 Task: Add filter "In the last 6 months" in request date.
Action: Mouse pressed left at (781, 291)
Screenshot: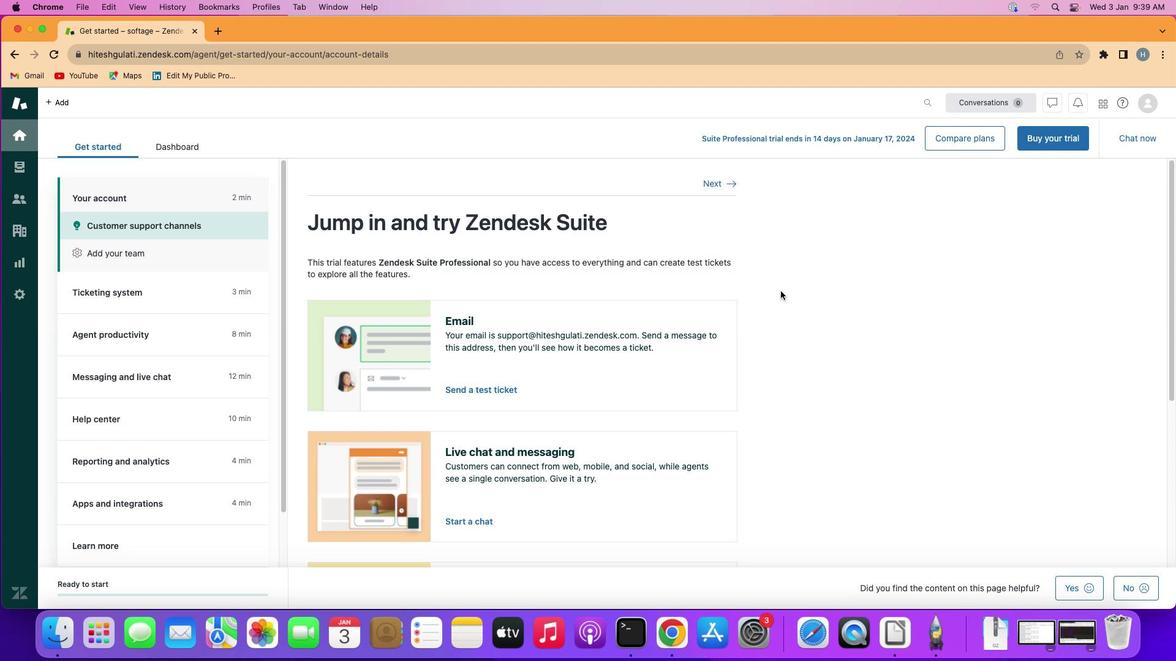 
Action: Mouse moved to (12, 164)
Screenshot: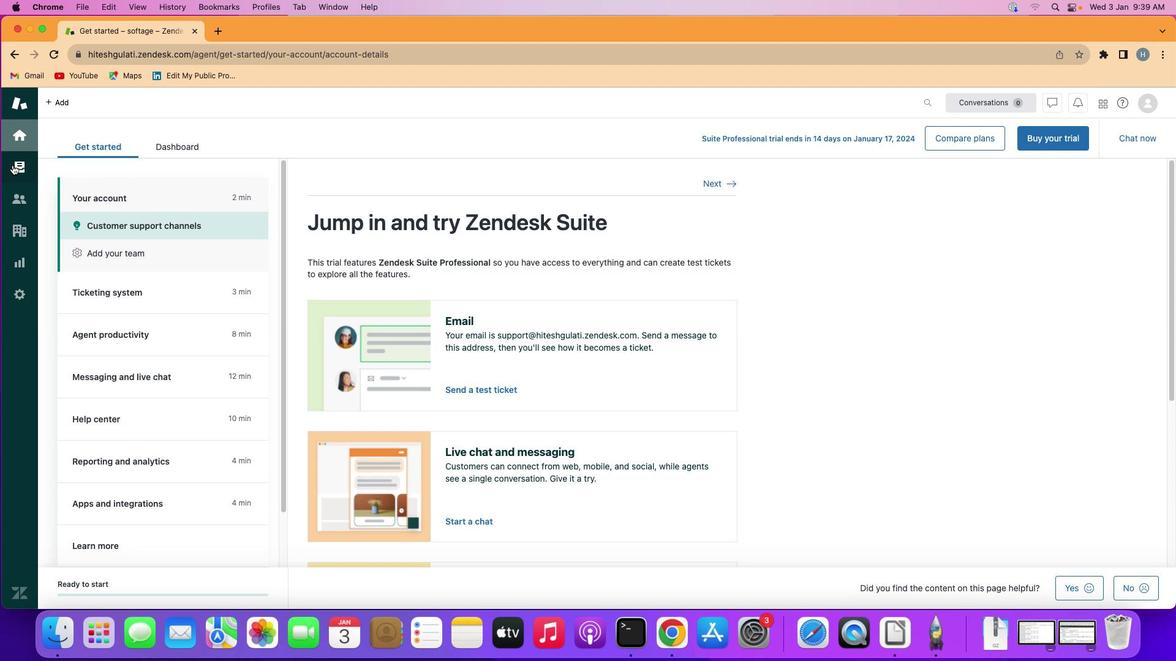 
Action: Mouse pressed left at (12, 164)
Screenshot: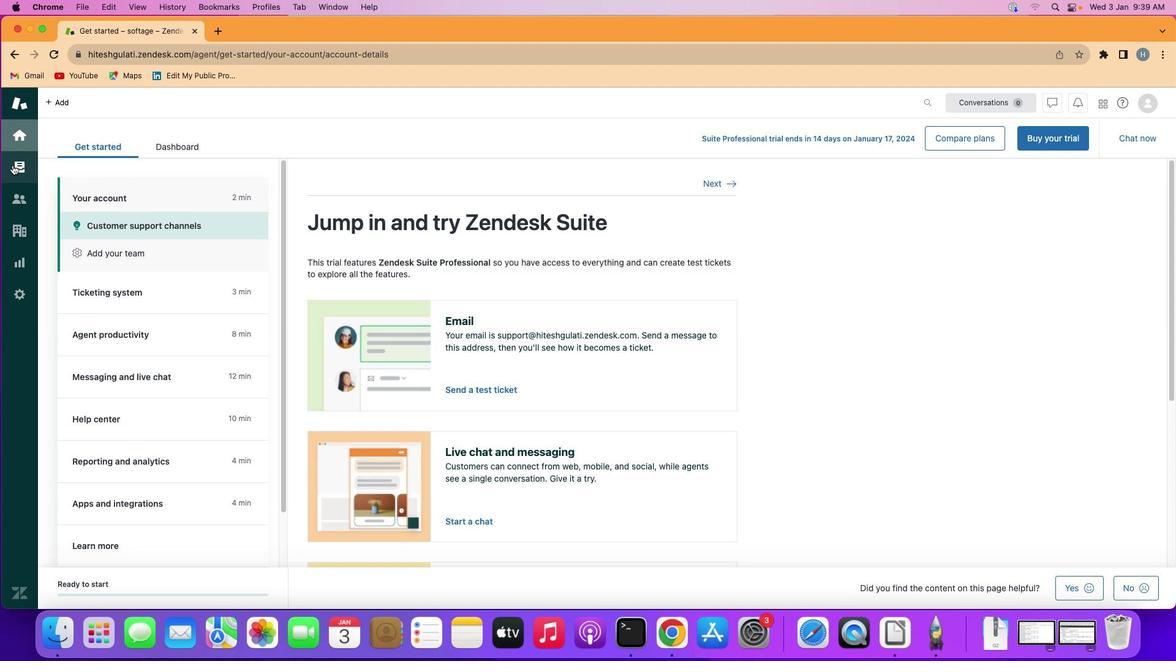 
Action: Mouse moved to (129, 255)
Screenshot: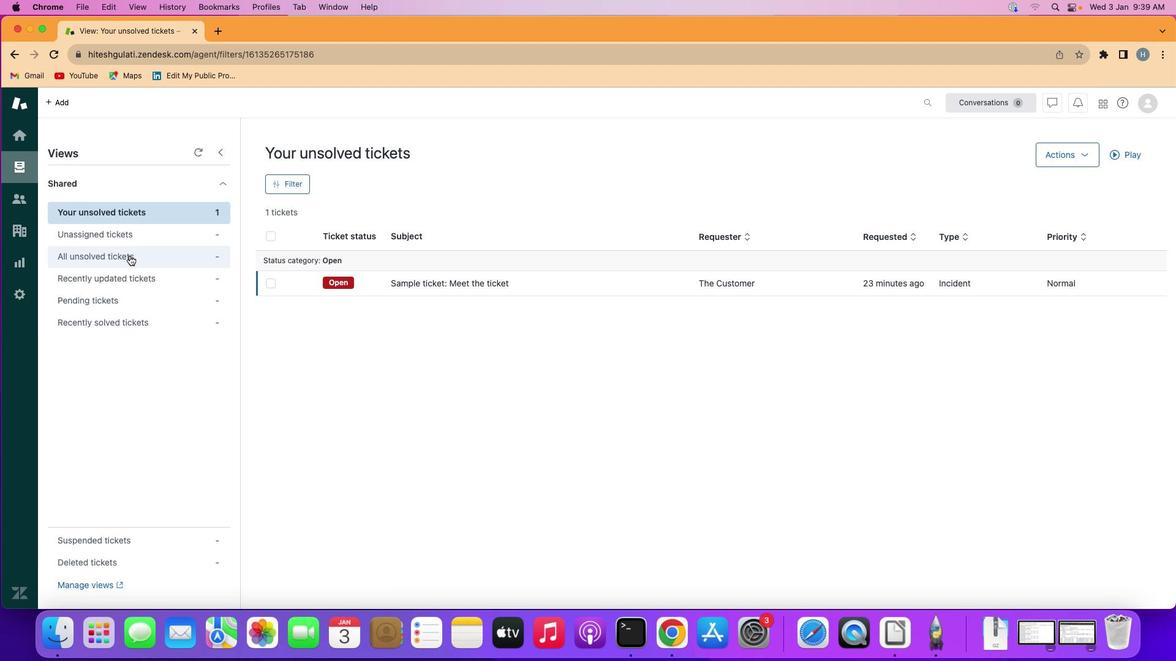 
Action: Mouse pressed left at (129, 255)
Screenshot: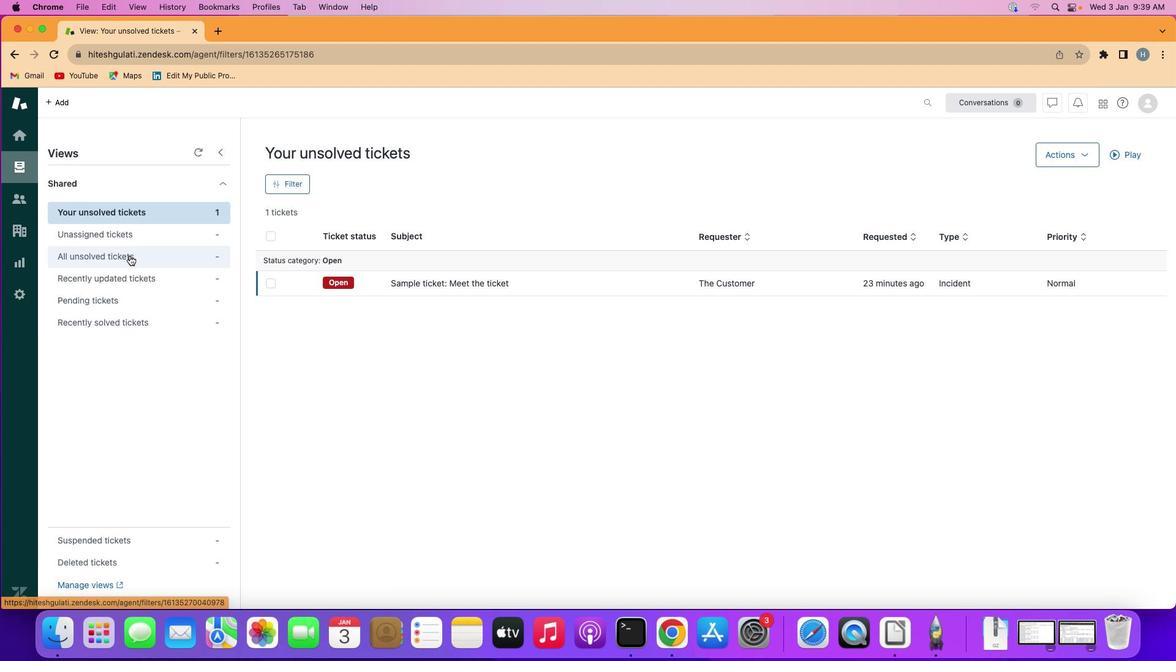 
Action: Mouse moved to (288, 183)
Screenshot: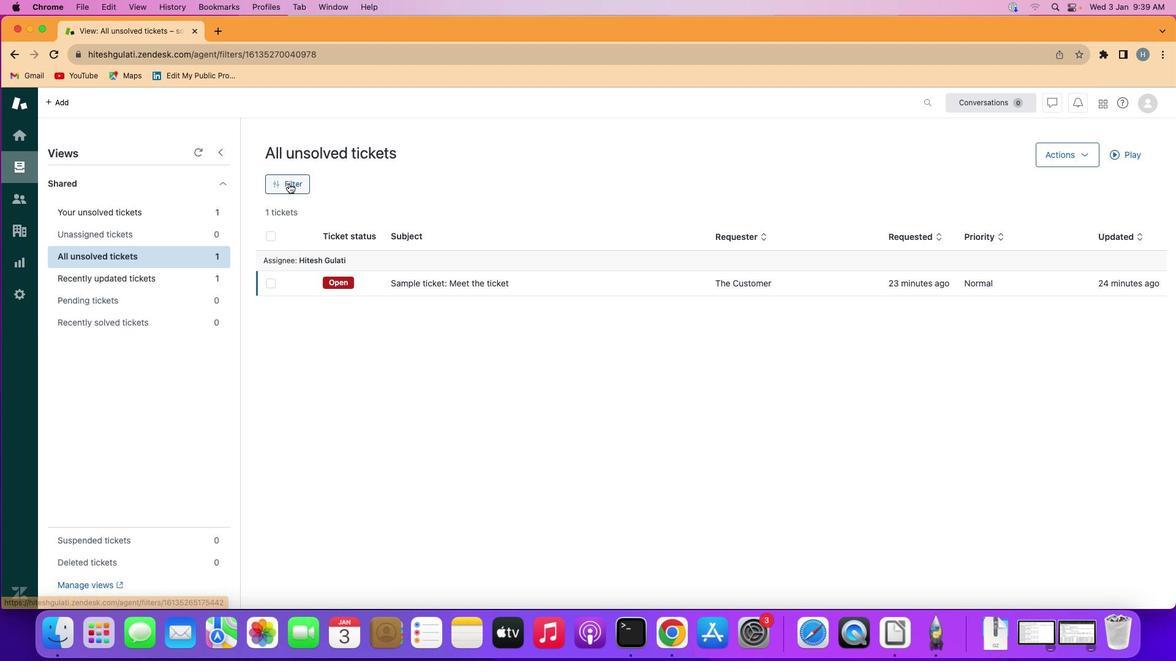 
Action: Mouse pressed left at (288, 183)
Screenshot: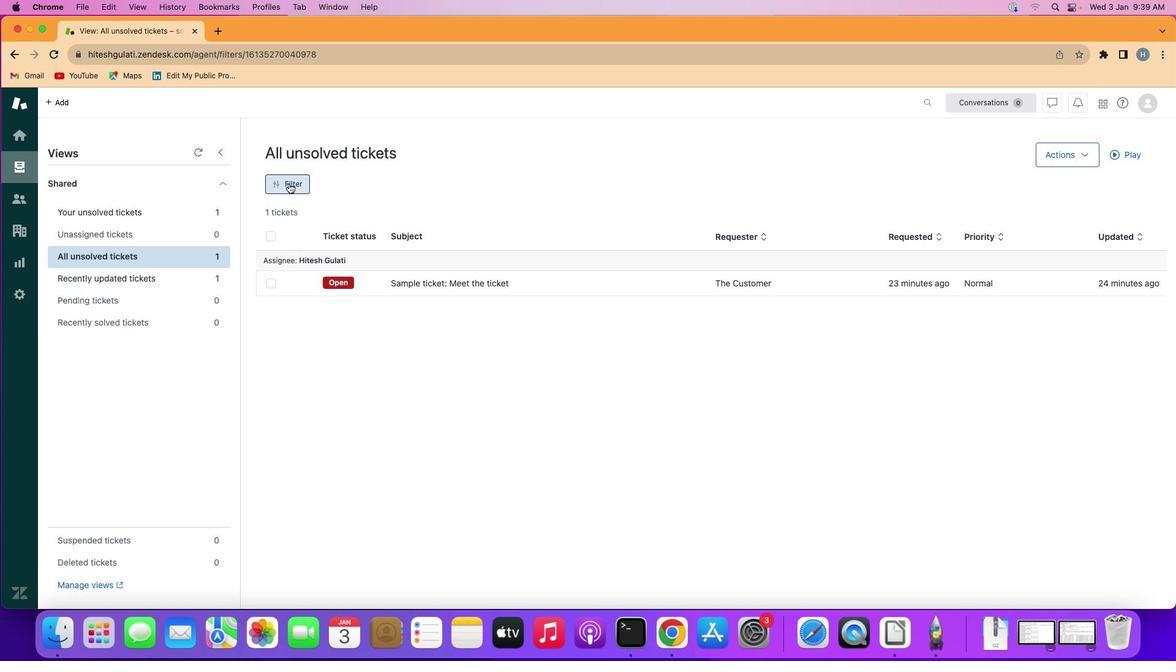 
Action: Mouse moved to (996, 345)
Screenshot: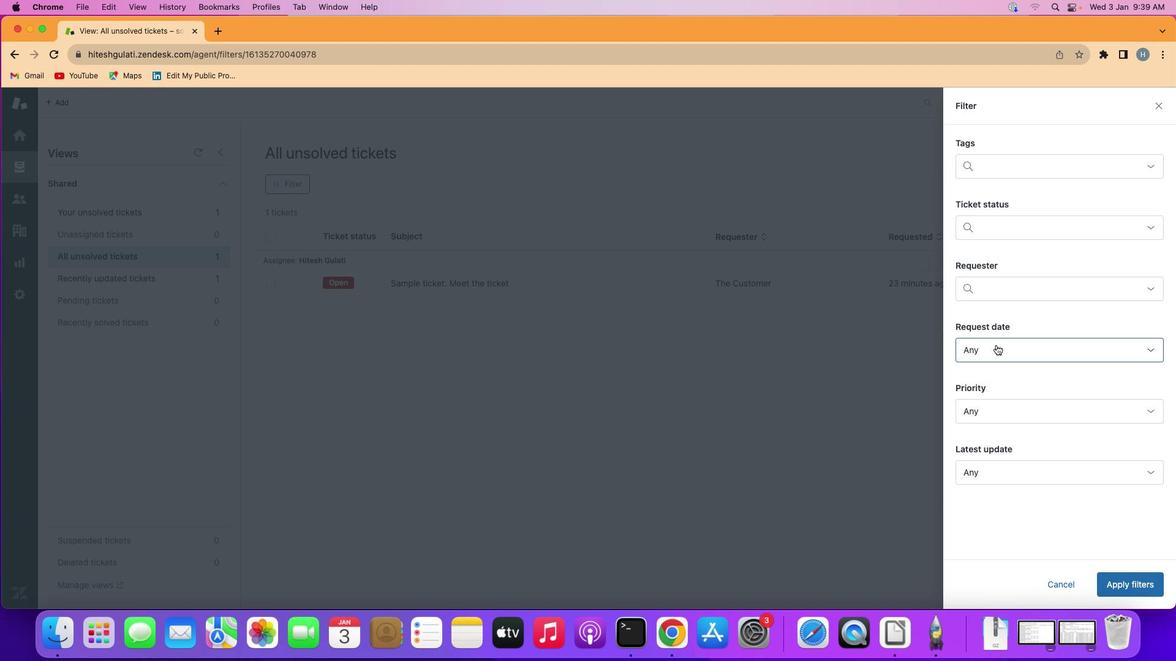 
Action: Mouse pressed left at (996, 345)
Screenshot: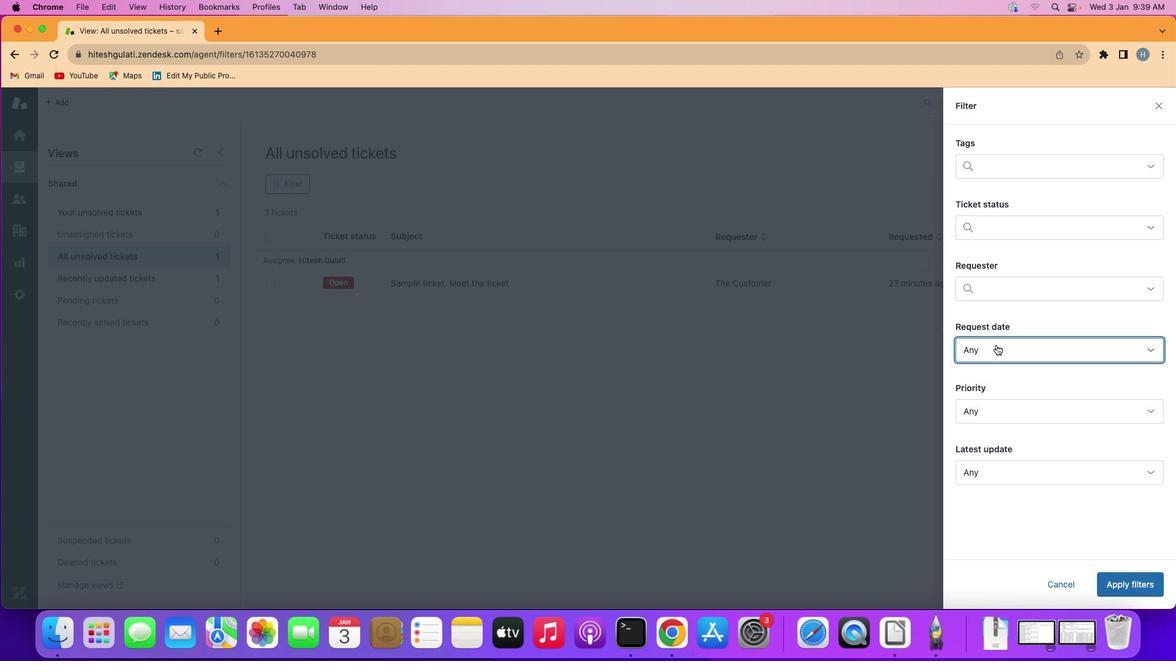 
Action: Mouse moved to (1046, 487)
Screenshot: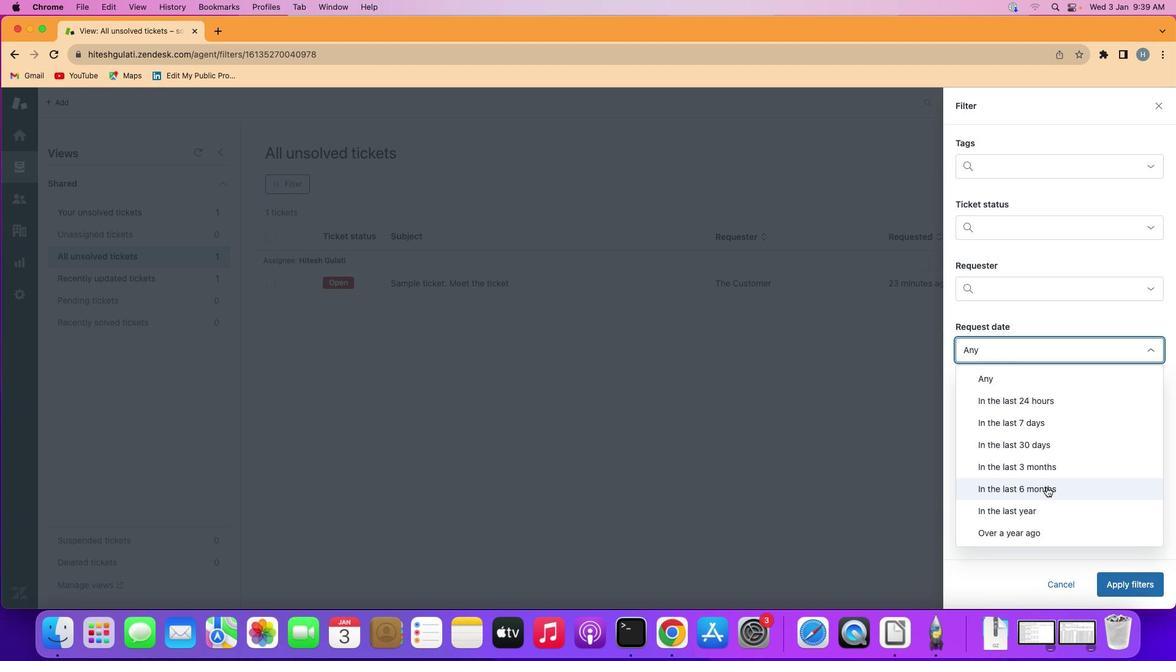 
Action: Mouse pressed left at (1046, 487)
Screenshot: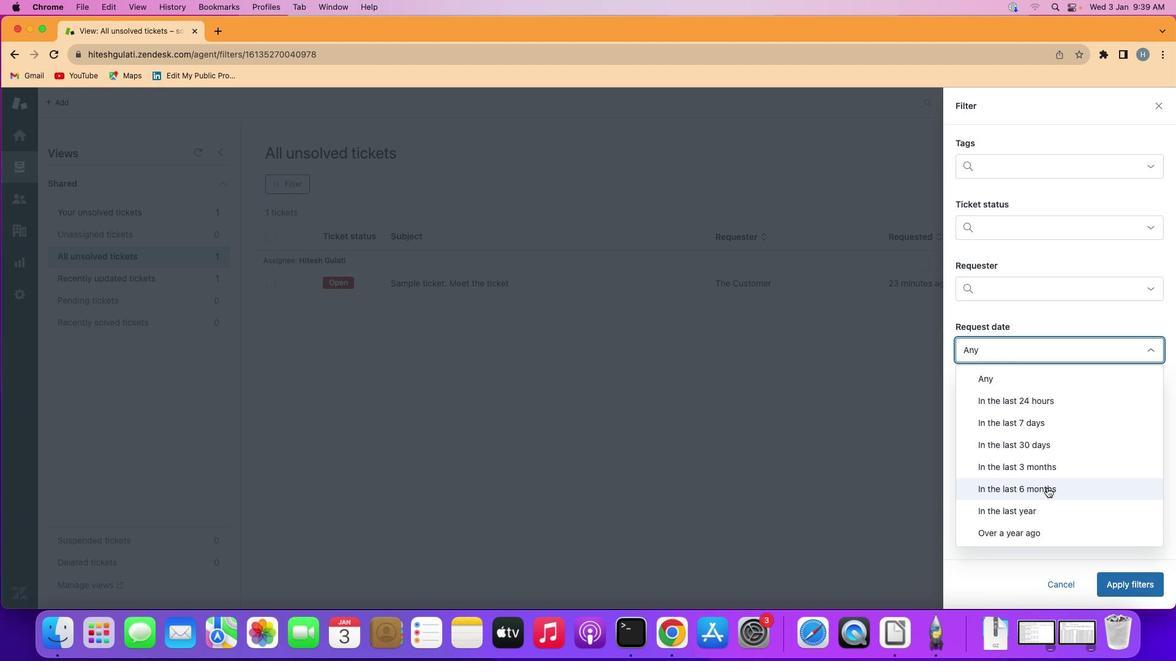 
Action: Mouse moved to (1128, 582)
Screenshot: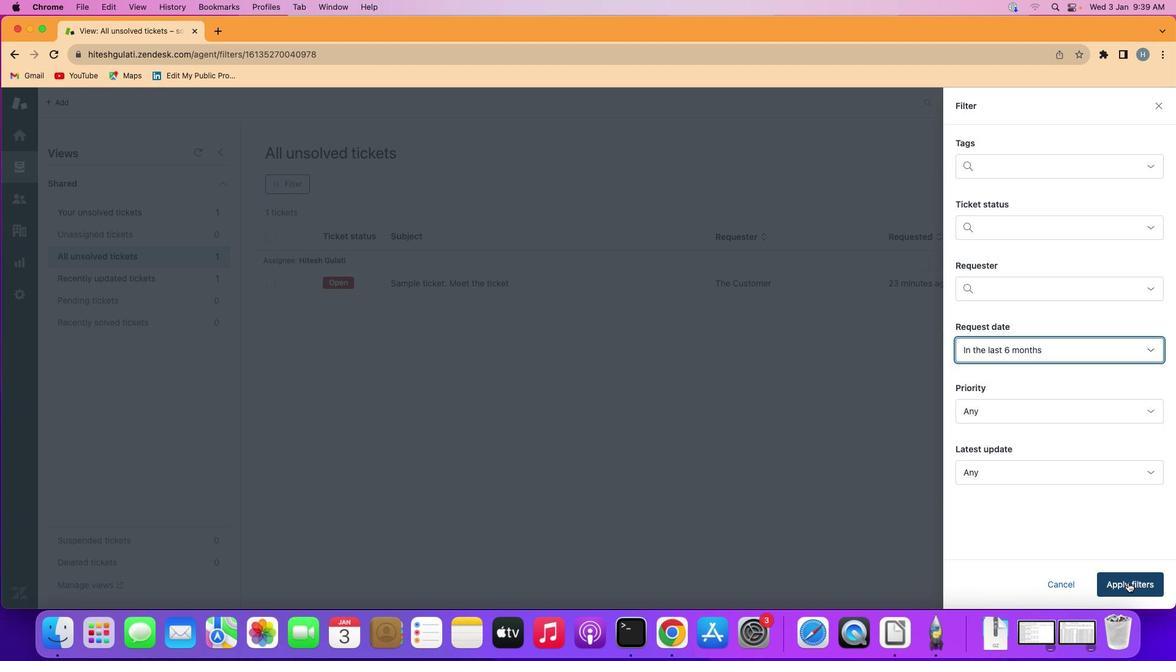 
Action: Mouse pressed left at (1128, 582)
Screenshot: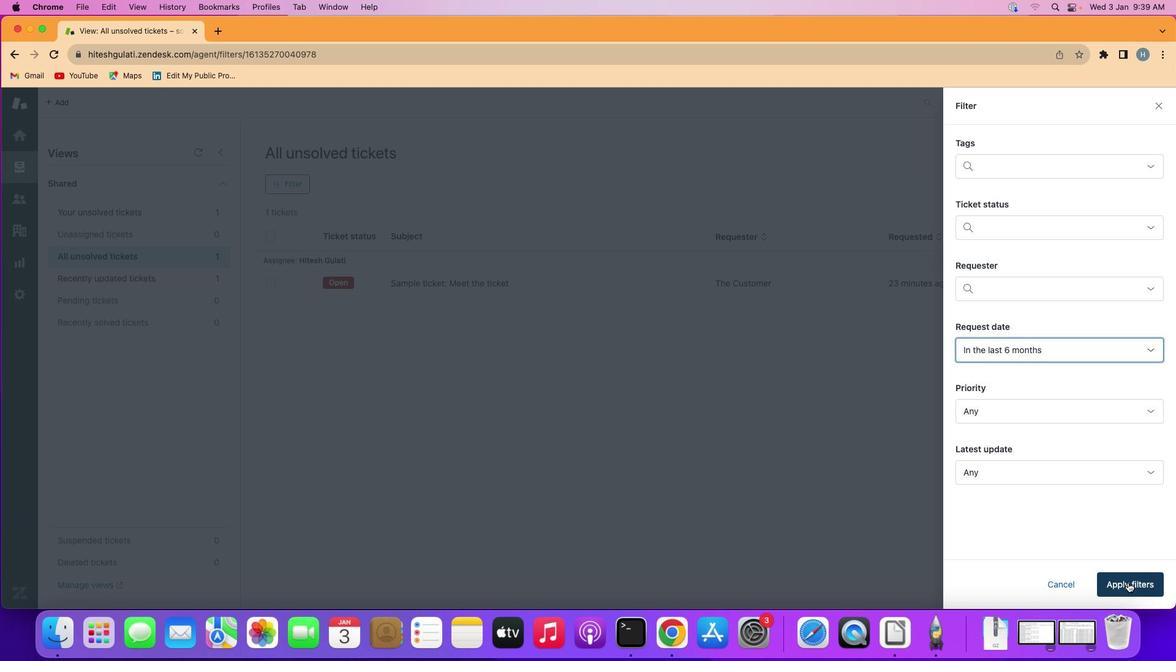 
Action: Mouse moved to (558, 351)
Screenshot: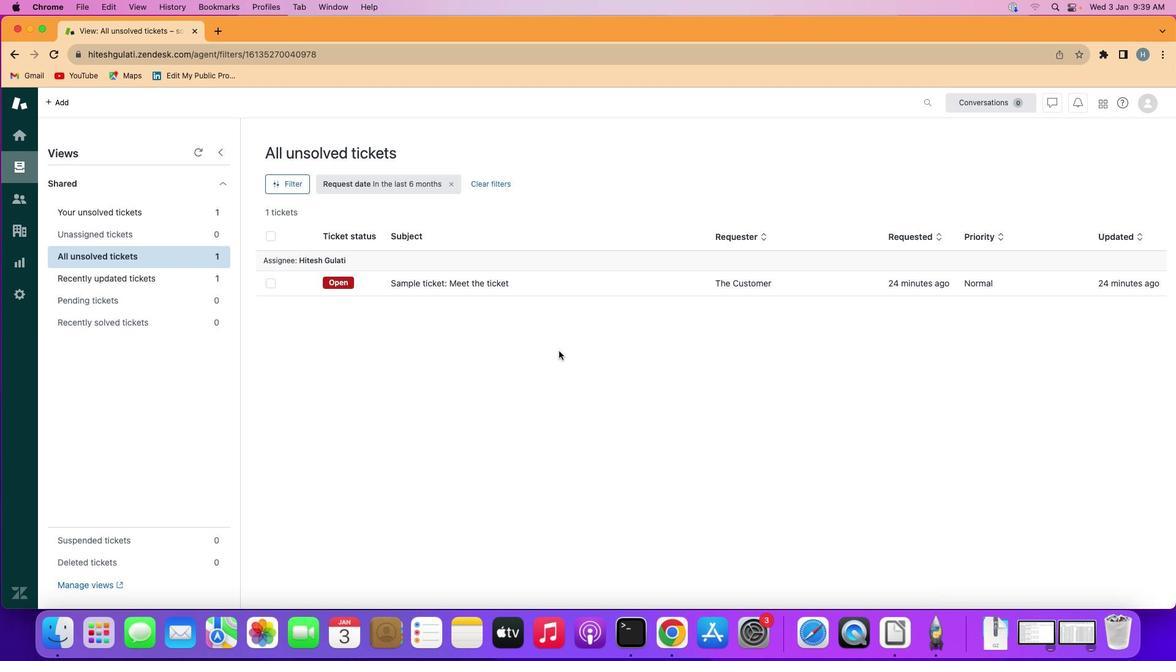 
